 Task: For heading  Tahoma with underline.  font size for heading20,  'Change the font style of data to'Arial.  and font size to 12,  Change the alignment of both headline & data to Align left.  In the sheet  DebtManagementbook
Action: Mouse moved to (87, 121)
Screenshot: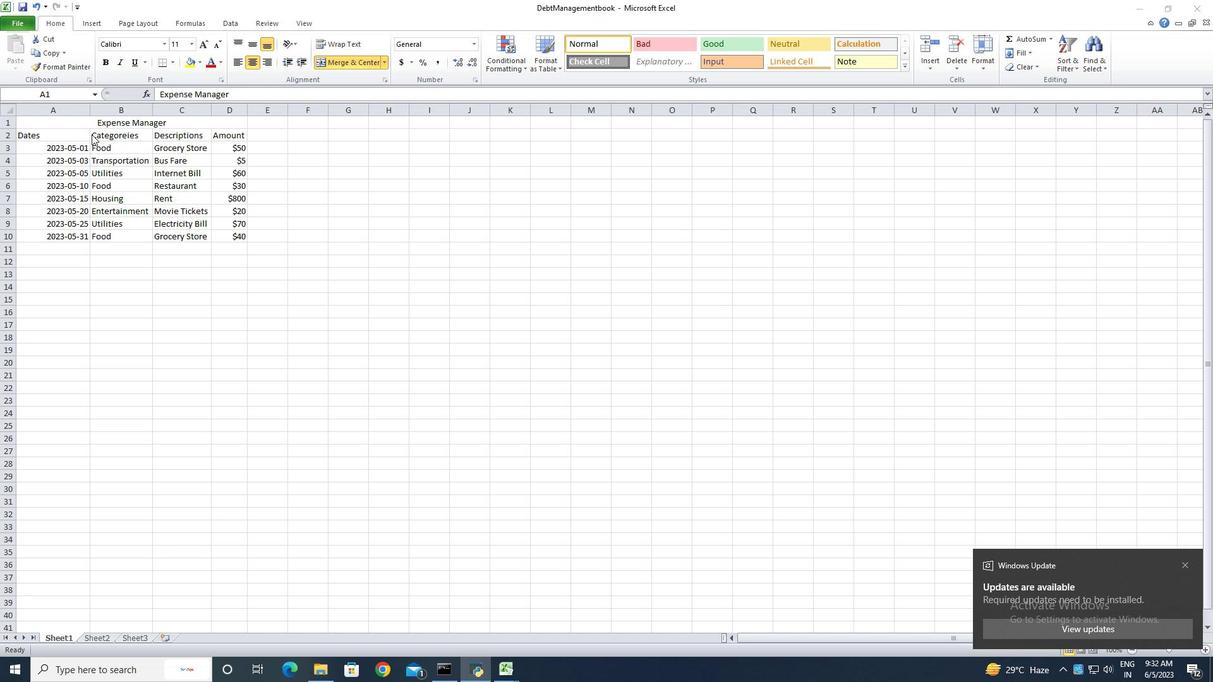 
Action: Mouse pressed left at (87, 121)
Screenshot: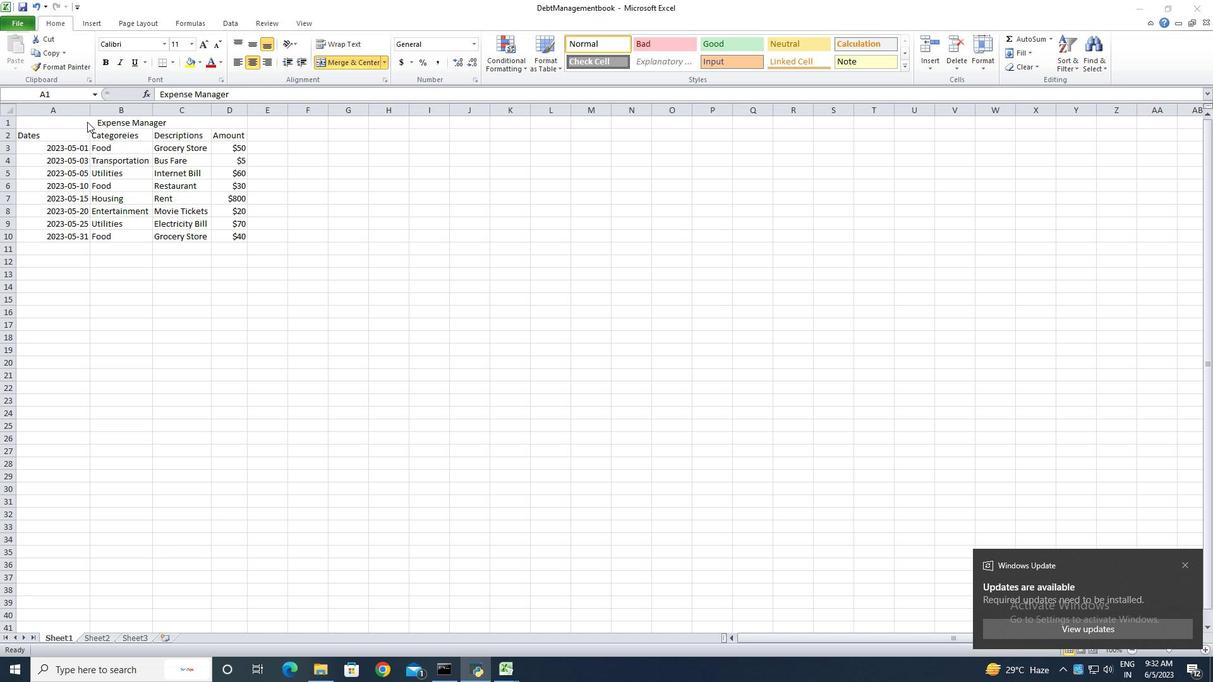 
Action: Mouse moved to (161, 45)
Screenshot: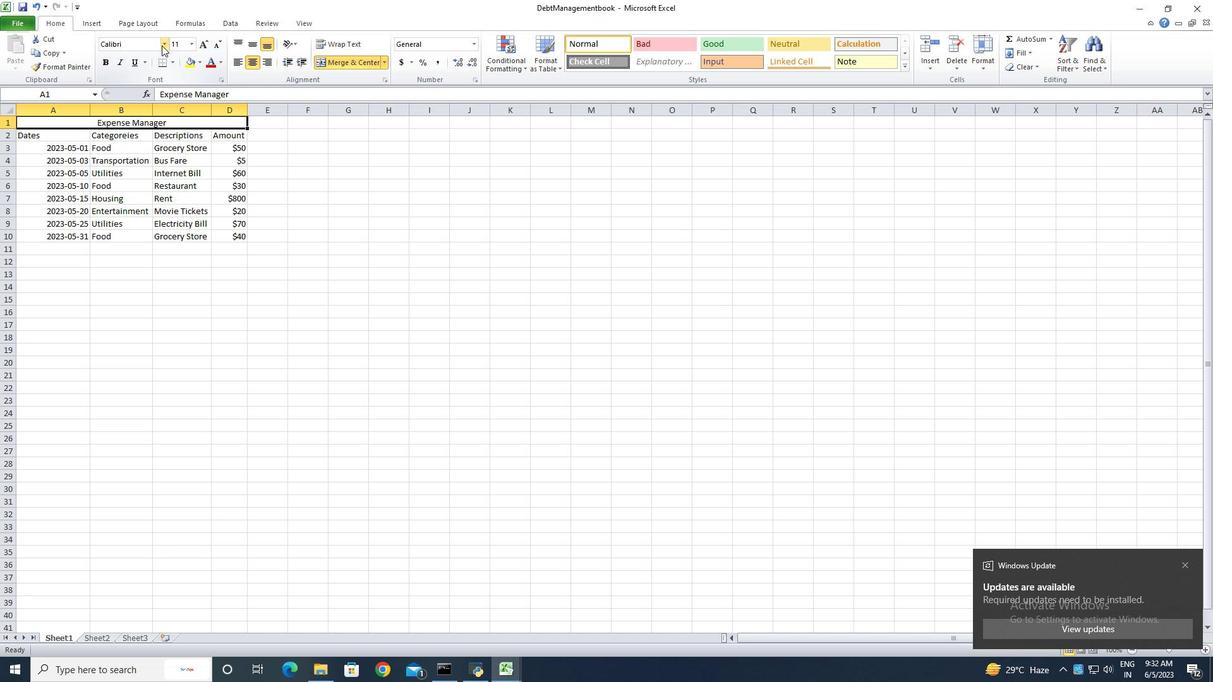 
Action: Mouse pressed left at (161, 45)
Screenshot: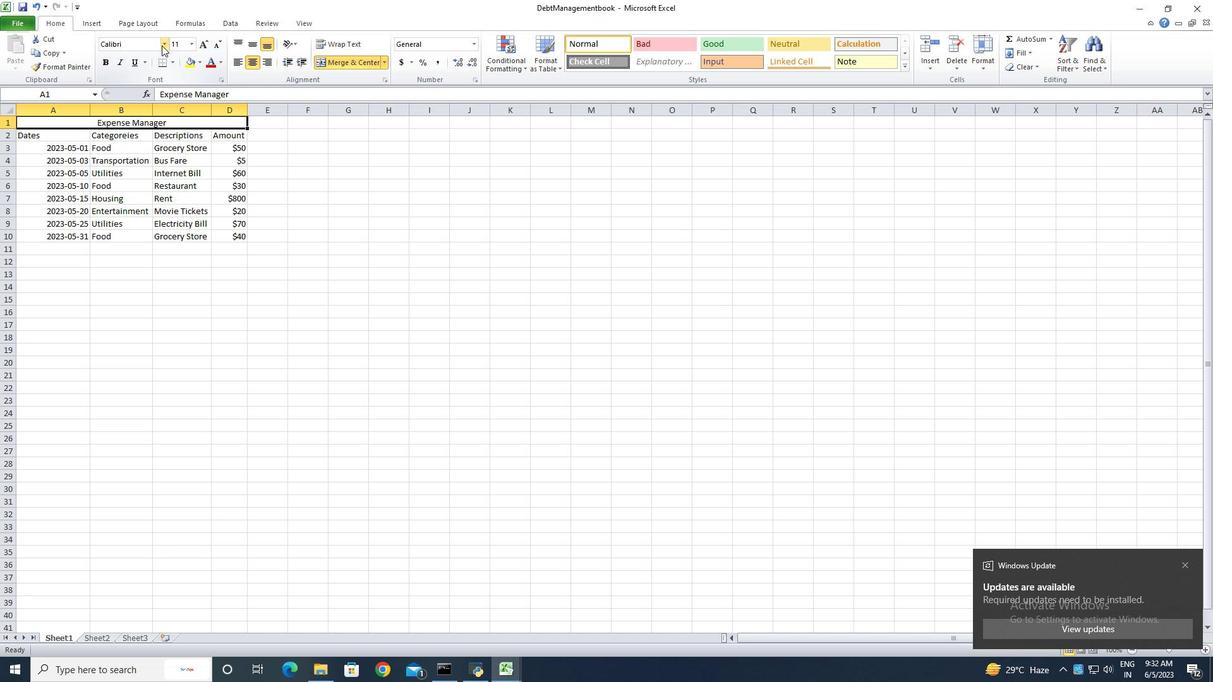 
Action: Mouse moved to (161, 45)
Screenshot: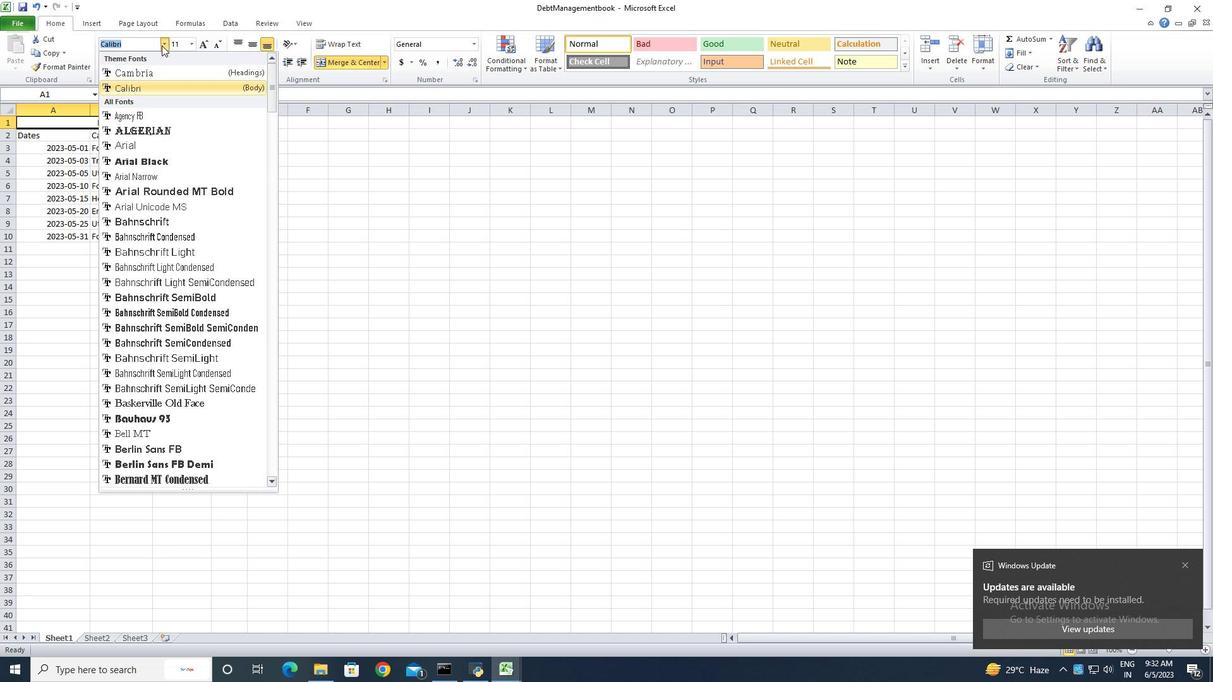 
Action: Key pressed ctrl+Tah<Key.backspace><Key.backspace><Key.backspace><Key.shift>ctrl+Tah<Key.backspace><Key.backspace><Key.shift>Ts<Key.backspace>ahoma
Screenshot: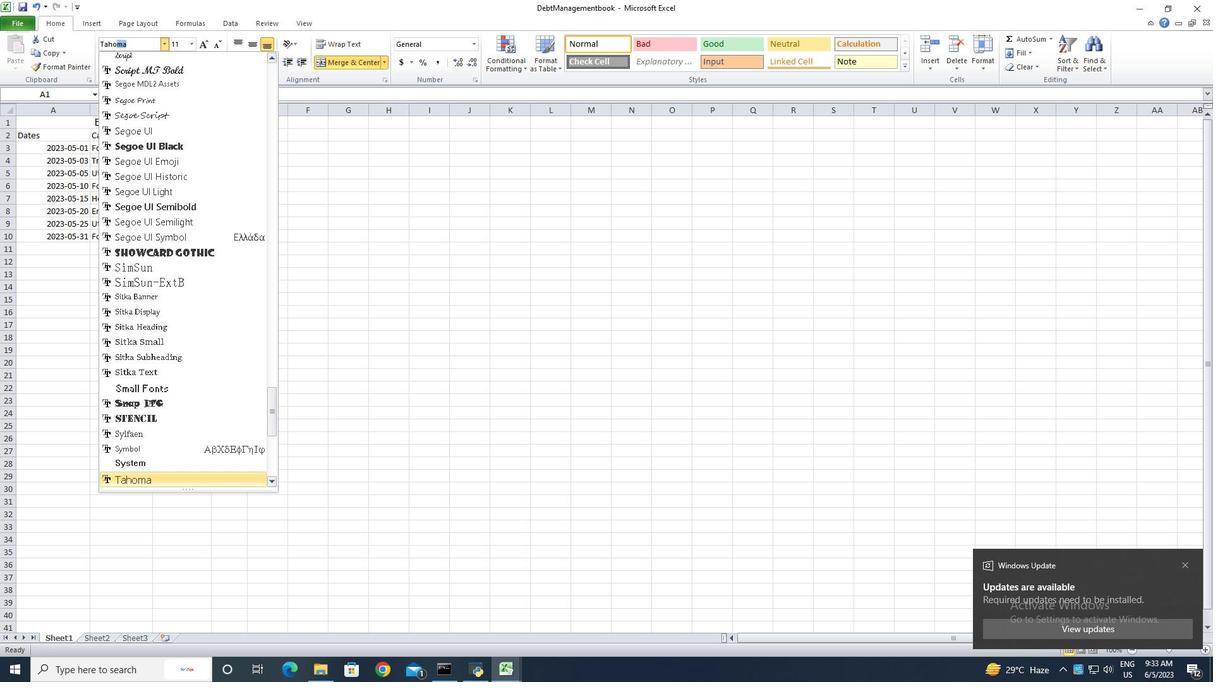 
Action: Mouse moved to (130, 480)
Screenshot: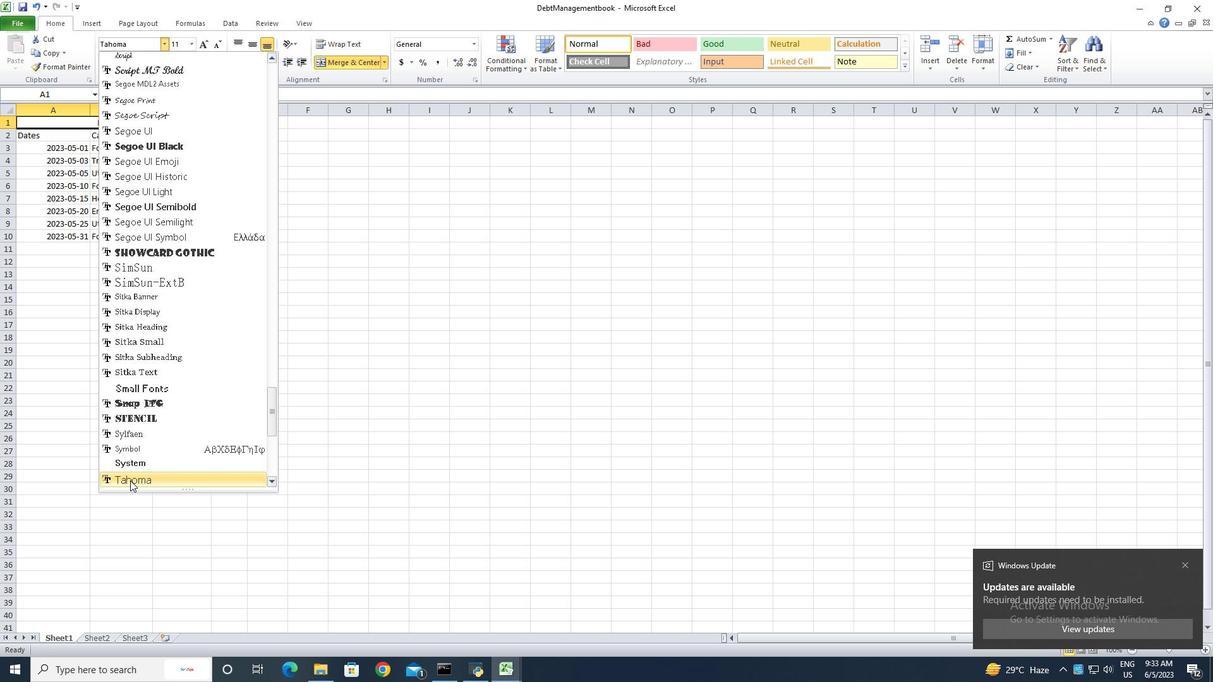 
Action: Mouse pressed left at (130, 480)
Screenshot: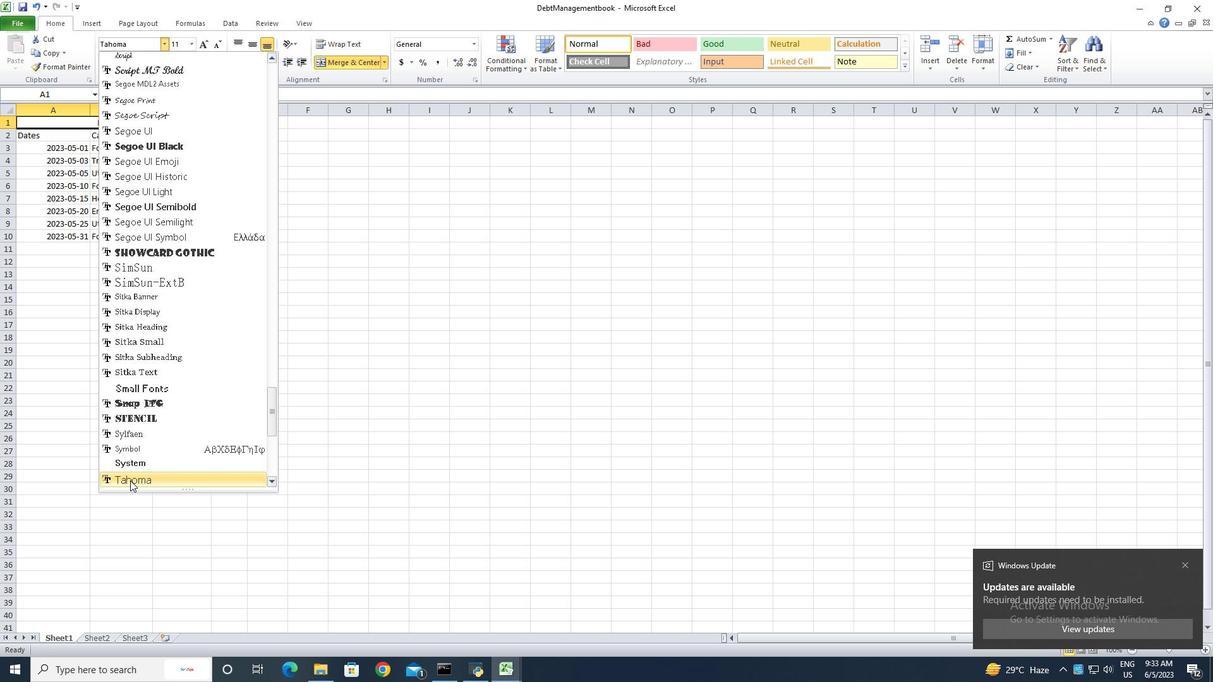 
Action: Mouse moved to (134, 63)
Screenshot: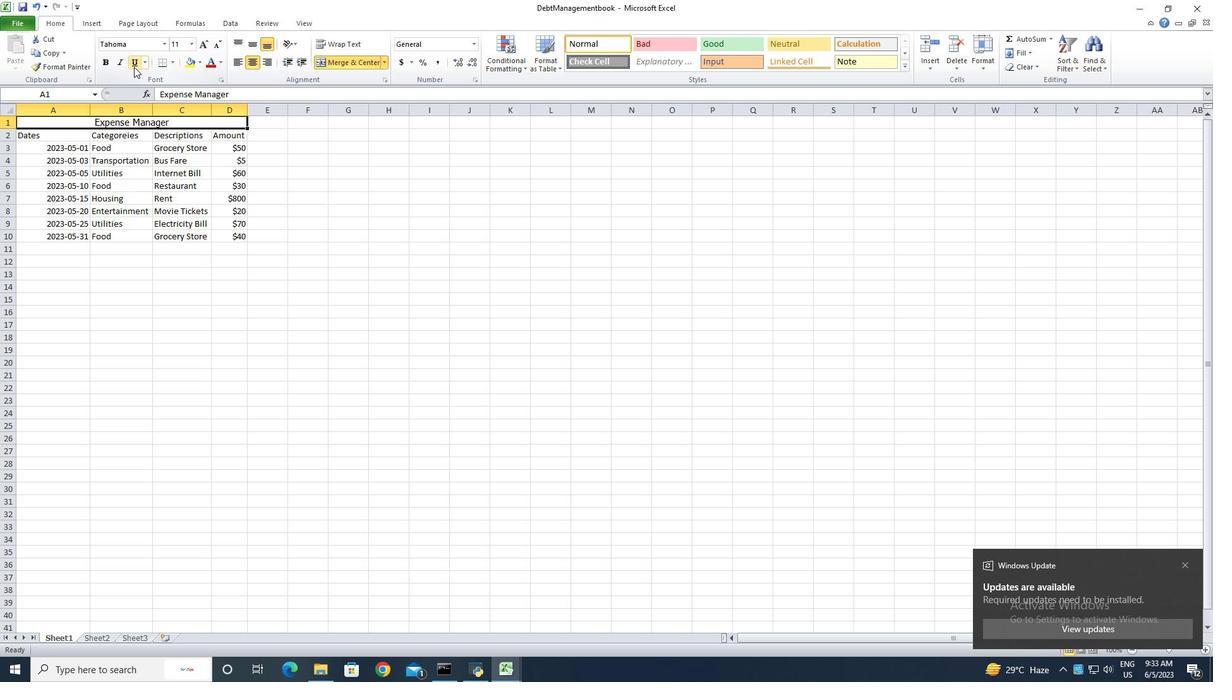 
Action: Mouse pressed left at (134, 63)
Screenshot: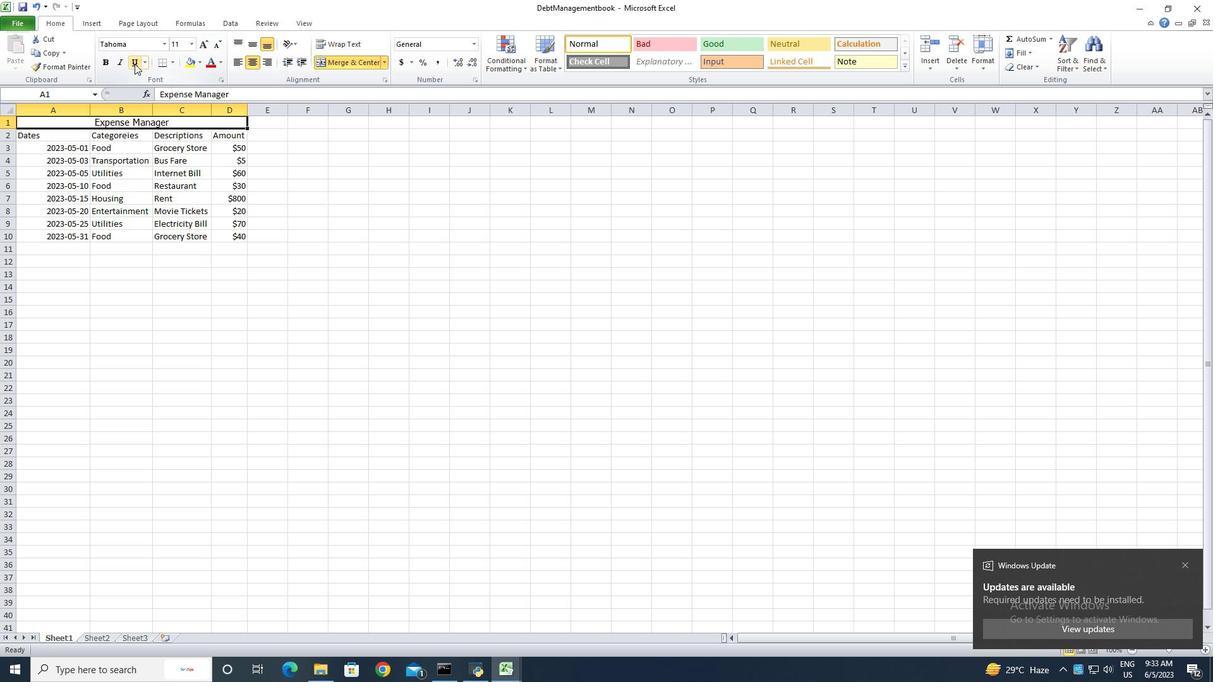 
Action: Mouse moved to (43, 138)
Screenshot: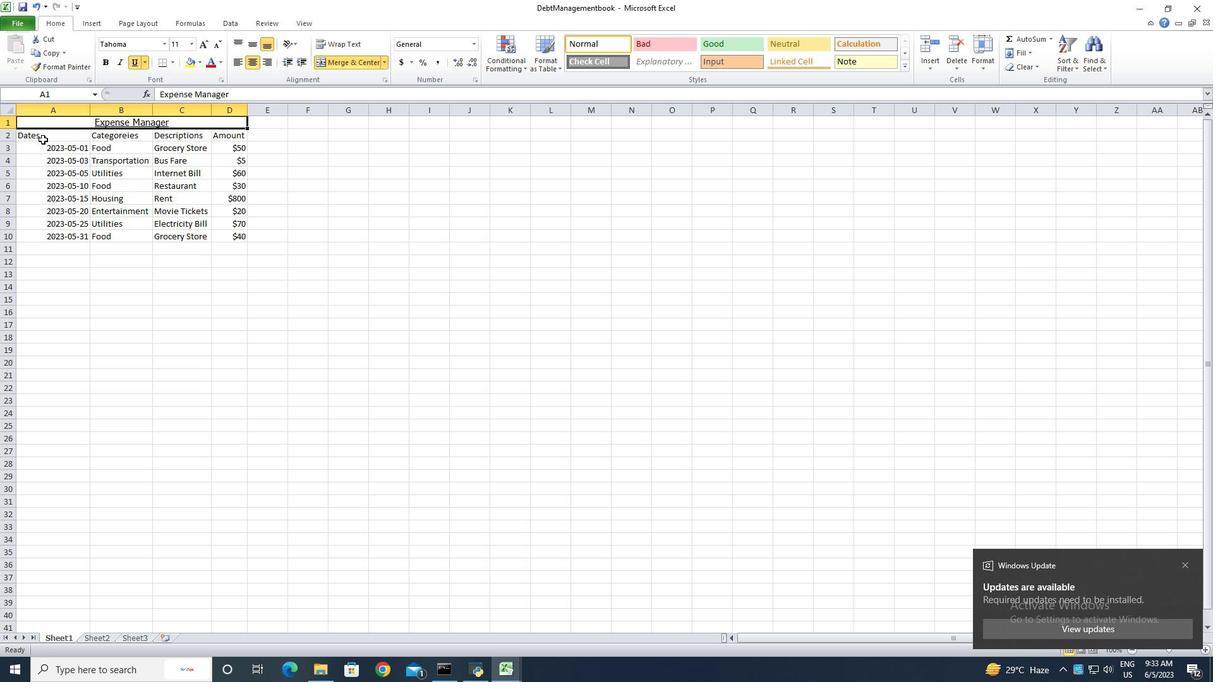 
Action: Mouse pressed left at (43, 138)
Screenshot: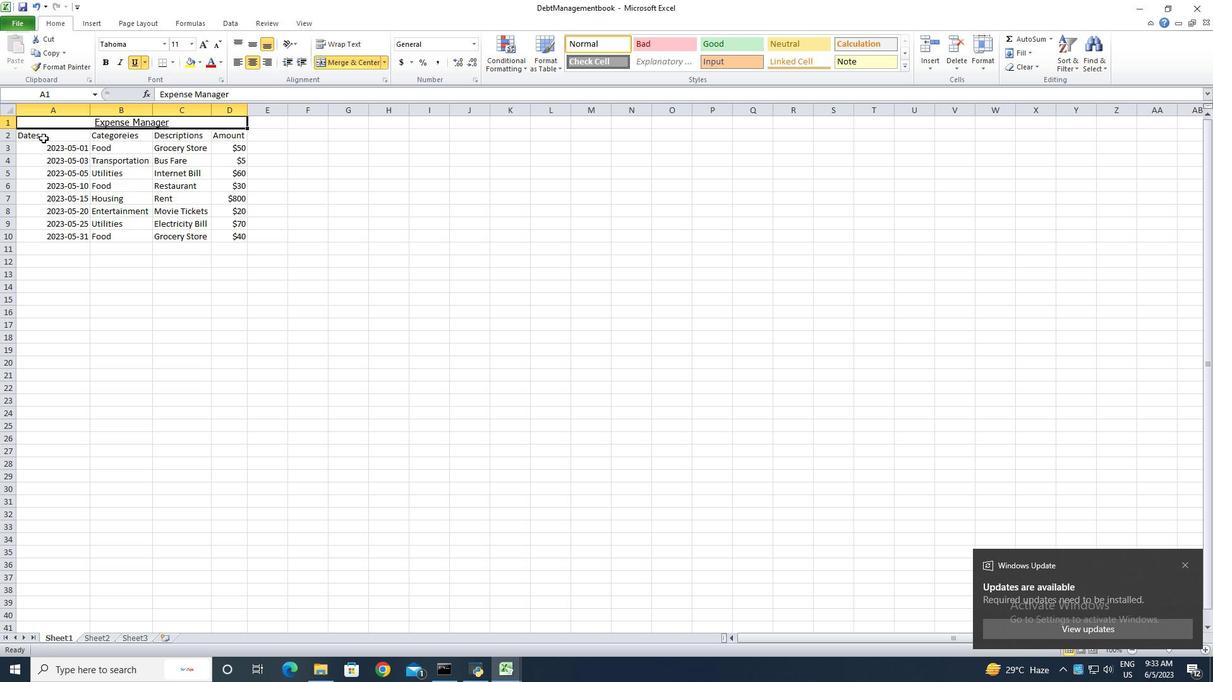 
Action: Mouse moved to (51, 136)
Screenshot: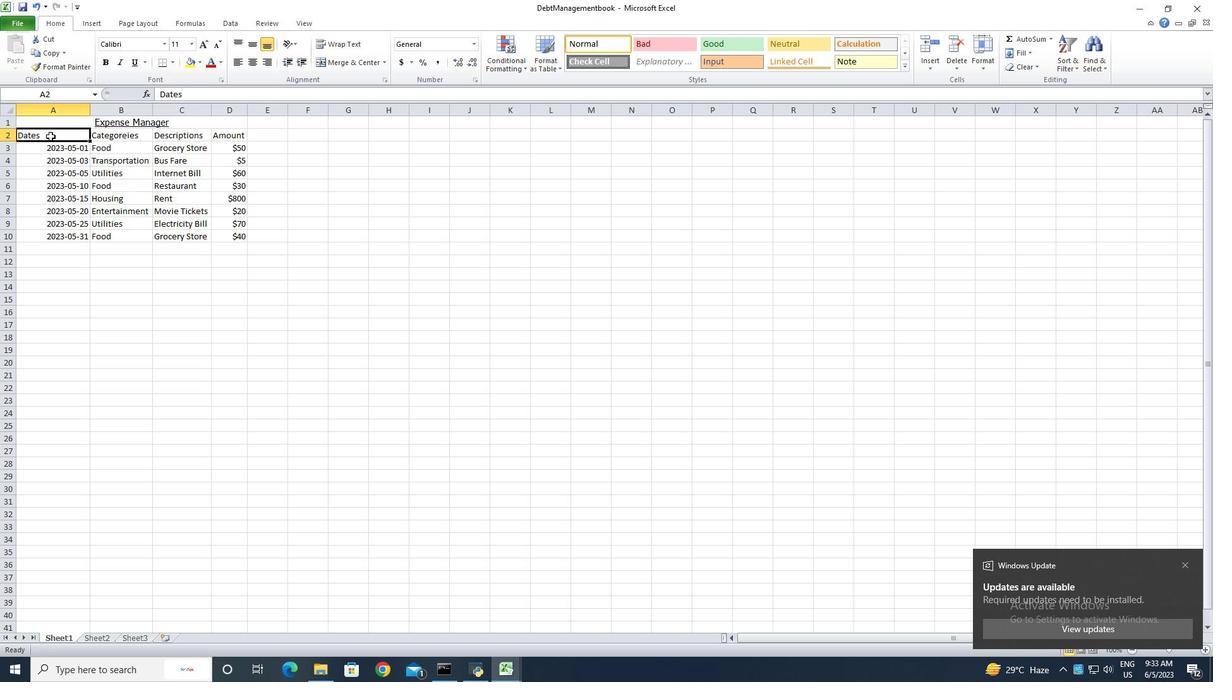 
Action: Mouse pressed left at (51, 136)
Screenshot: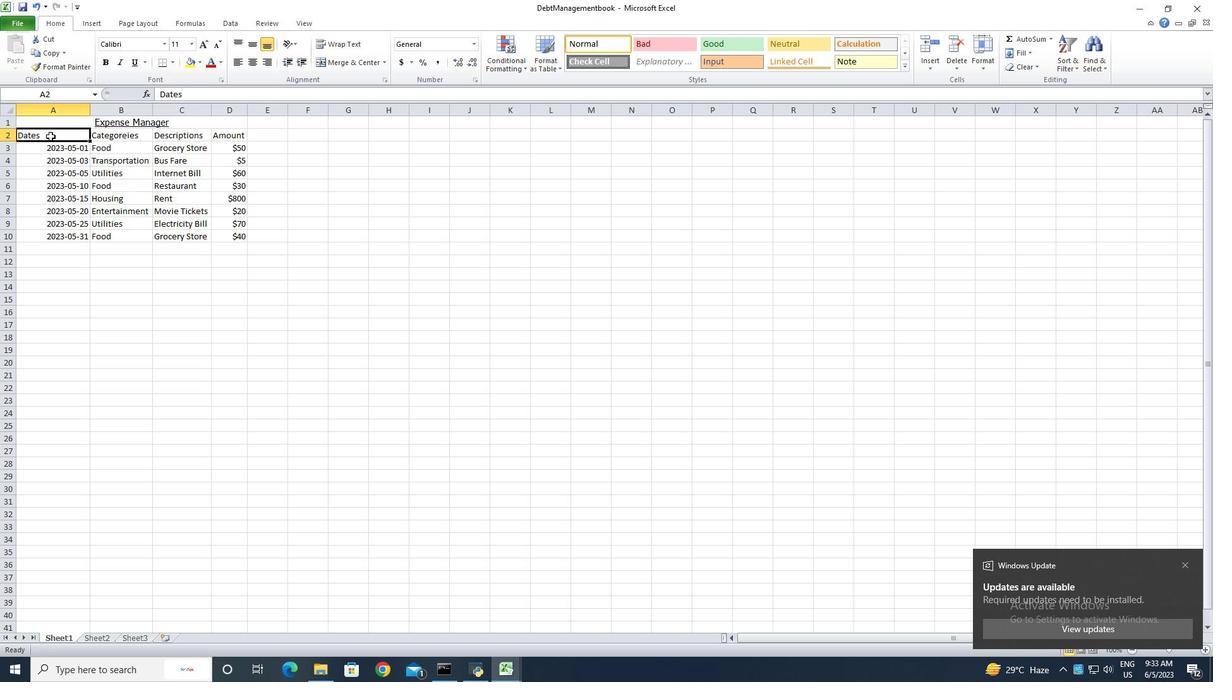 
Action: Mouse moved to (166, 41)
Screenshot: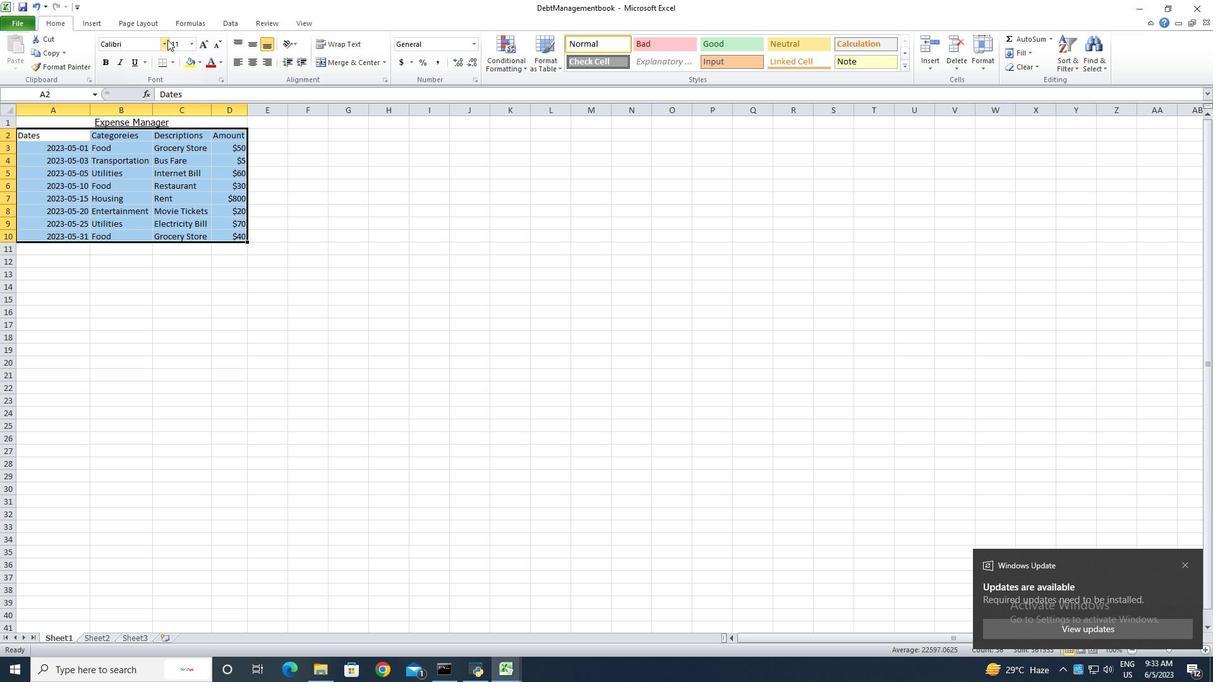 
Action: Mouse pressed left at (166, 41)
Screenshot: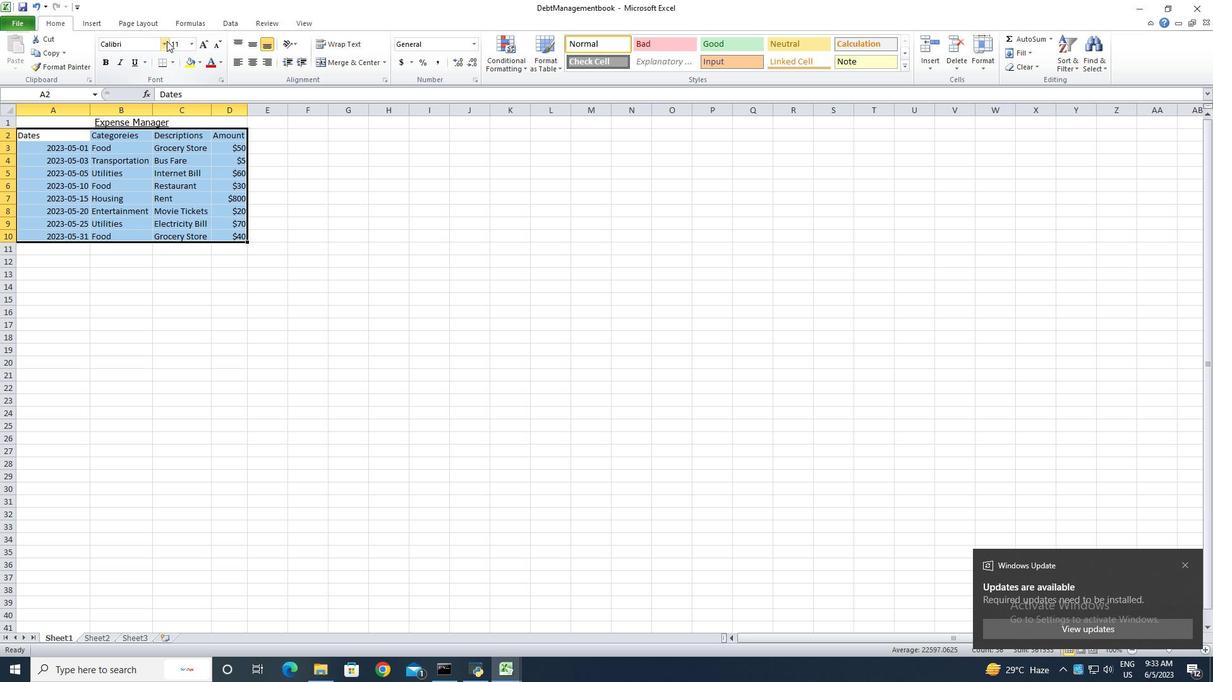 
Action: Mouse moved to (158, 142)
Screenshot: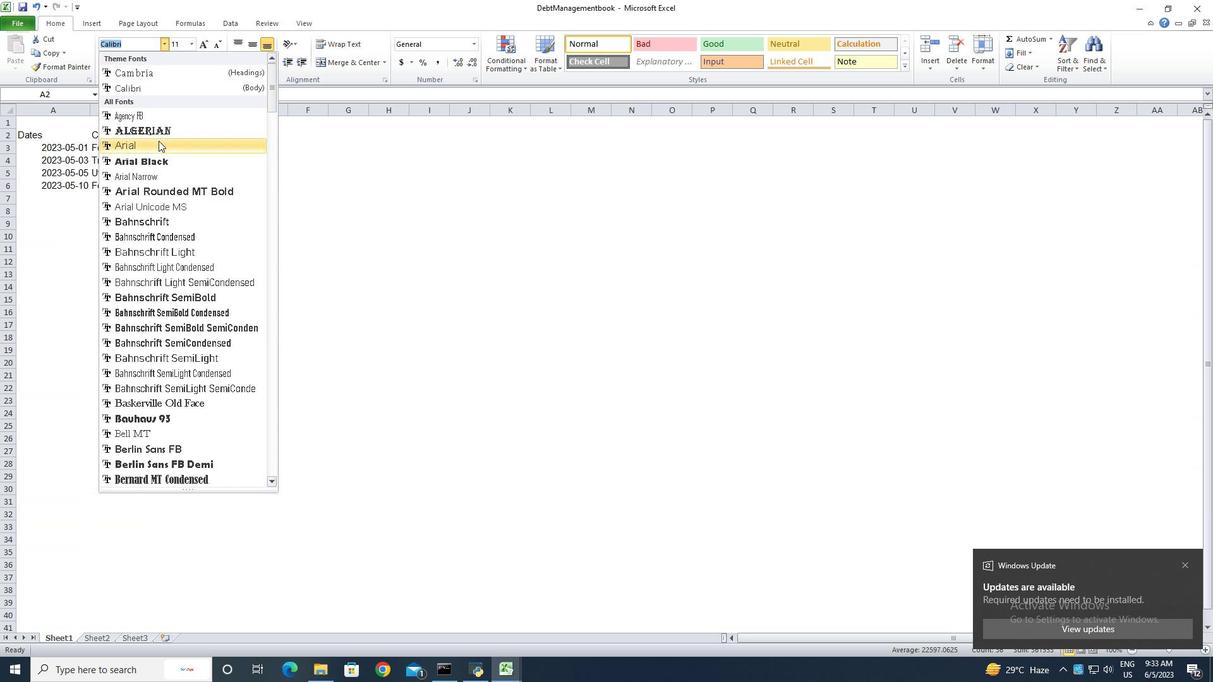 
Action: Mouse pressed left at (158, 142)
Screenshot: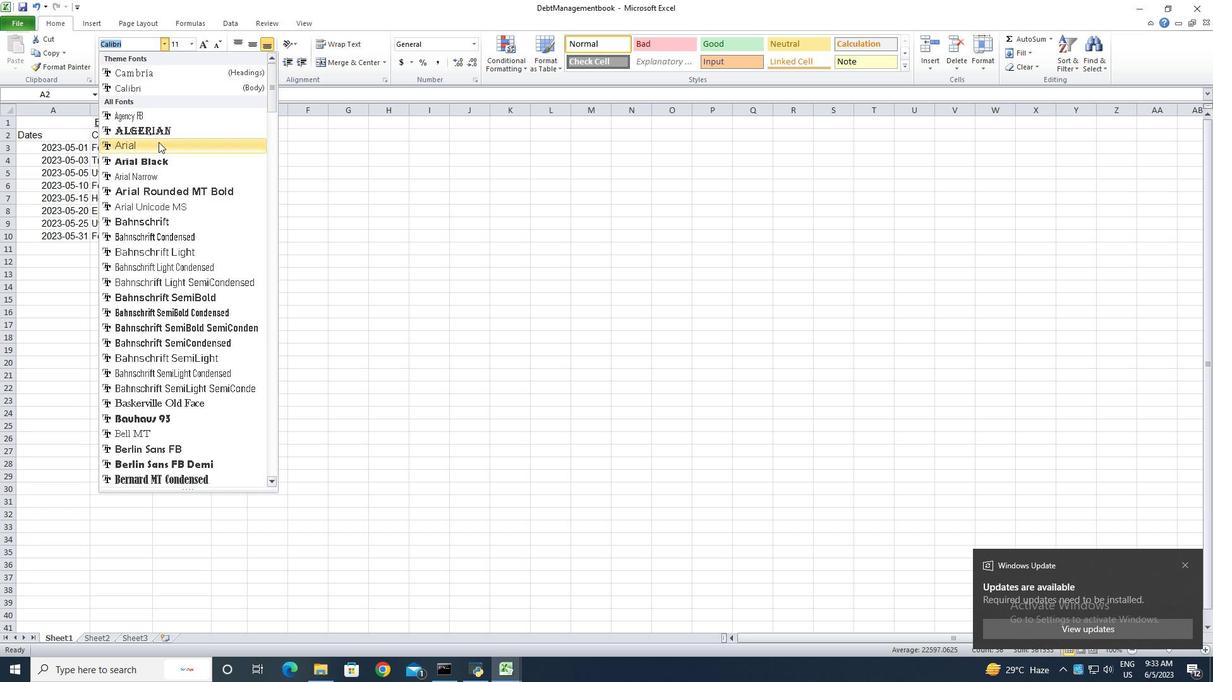 
Action: Mouse moved to (204, 42)
Screenshot: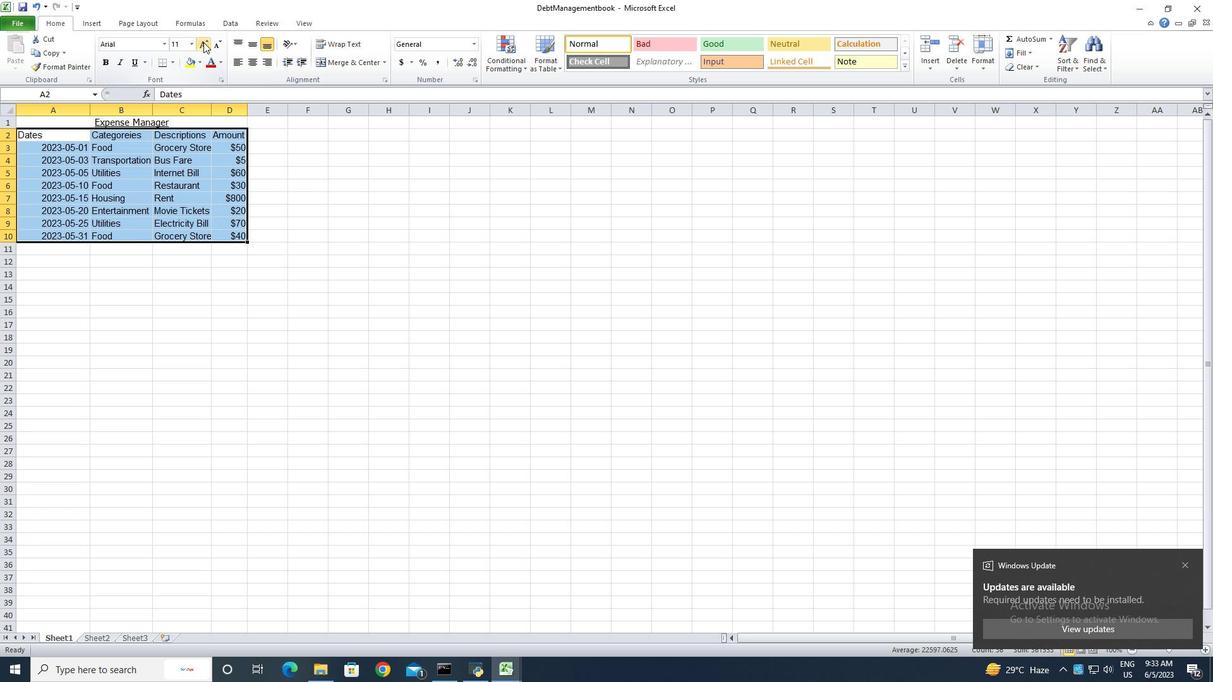 
Action: Mouse pressed left at (204, 42)
Screenshot: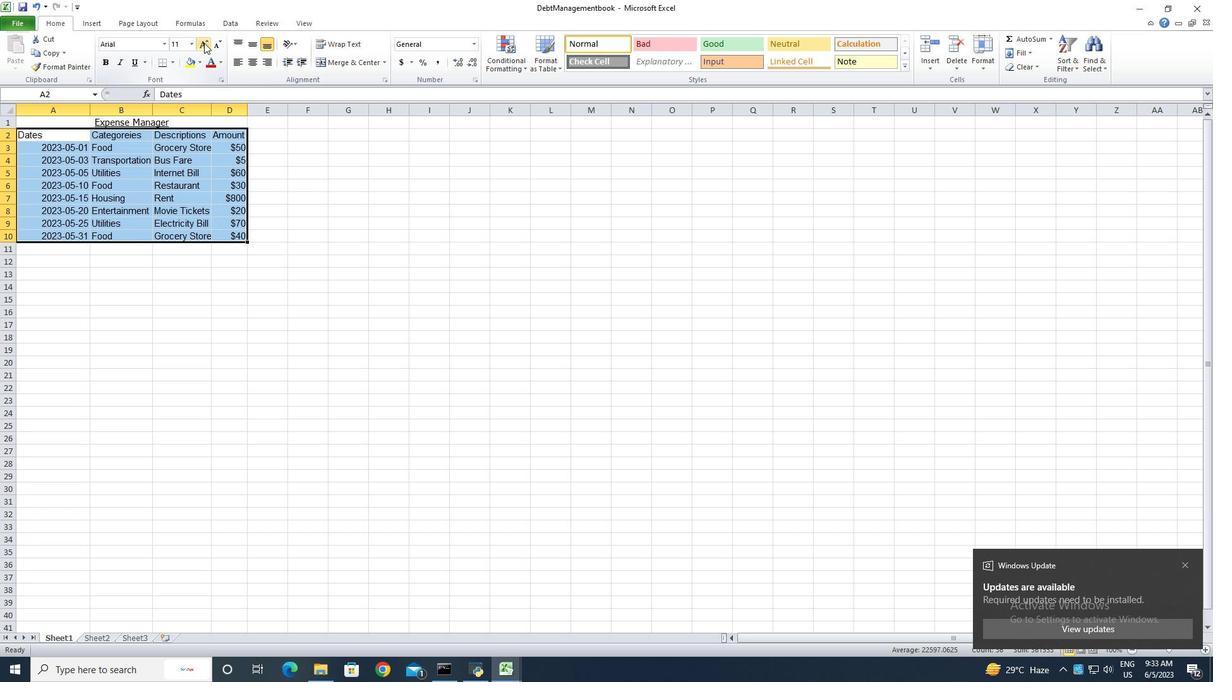 
Action: Mouse moved to (139, 357)
Screenshot: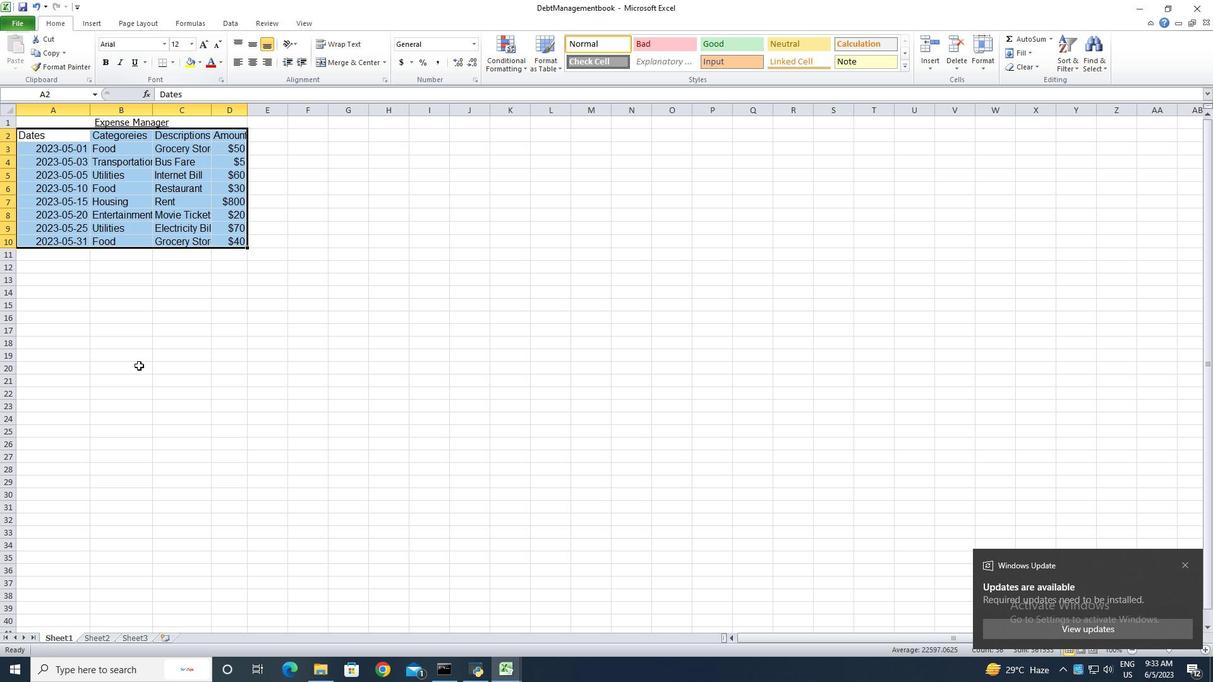 
Action: Mouse pressed left at (139, 357)
Screenshot: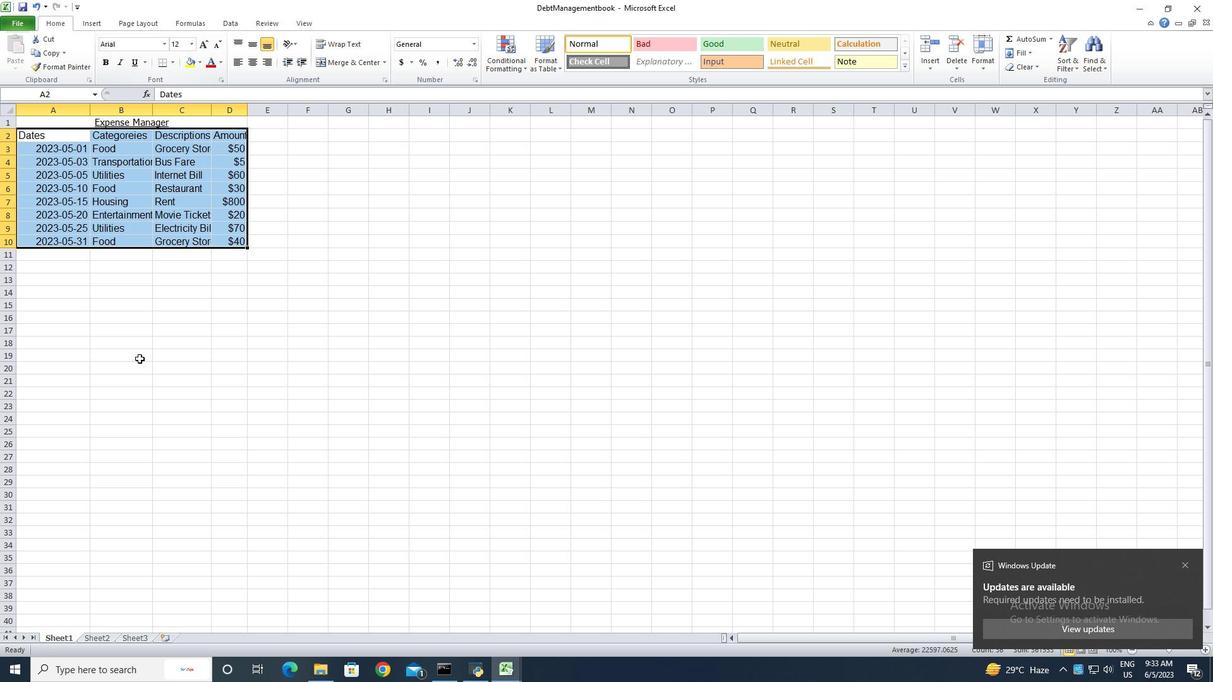 
Action: Mouse moved to (89, 110)
Screenshot: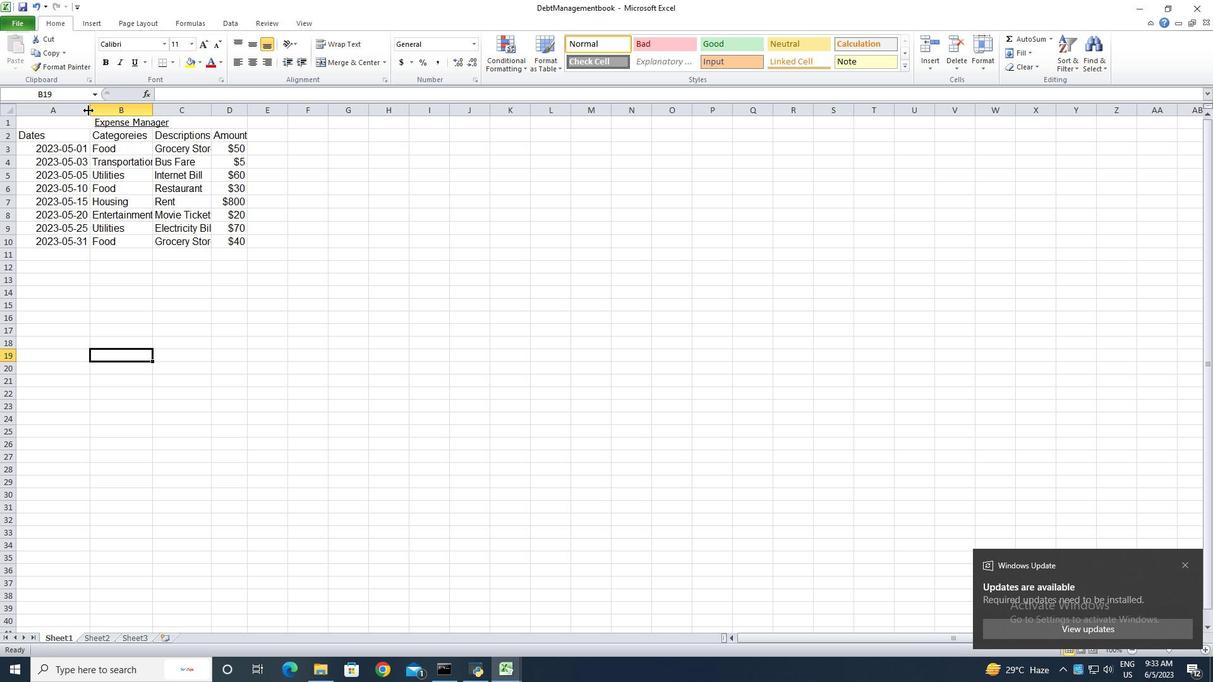 
Action: Mouse pressed left at (89, 110)
Screenshot: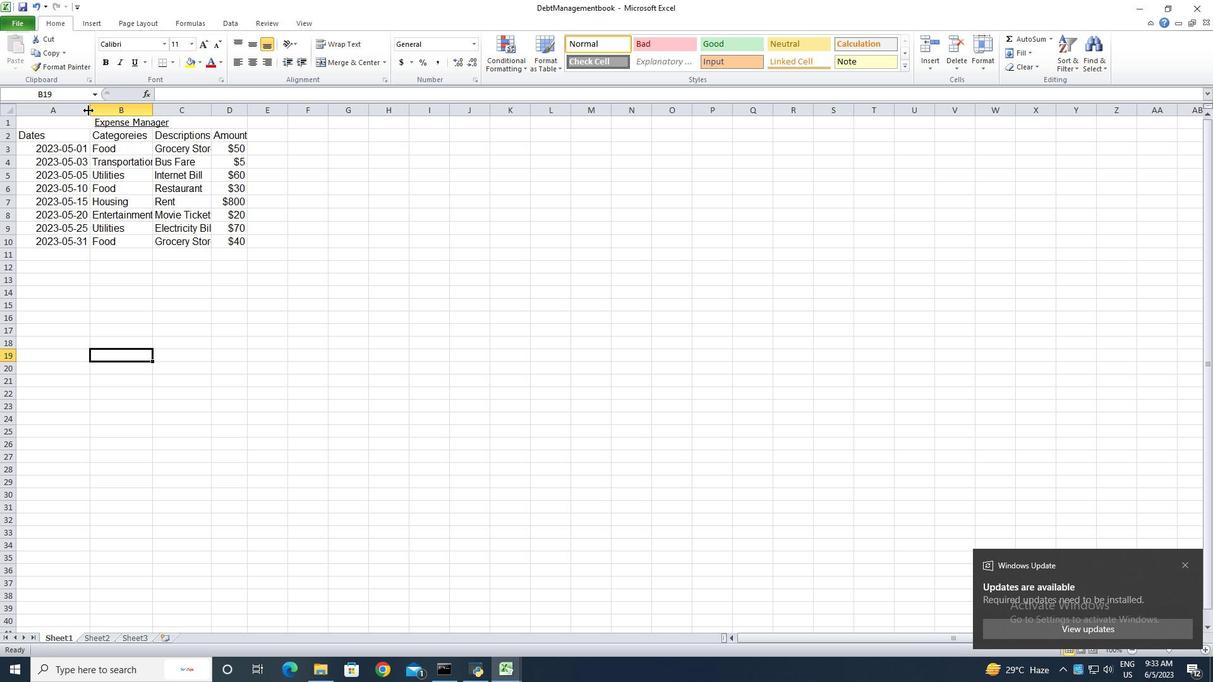 
Action: Mouse pressed left at (89, 110)
Screenshot: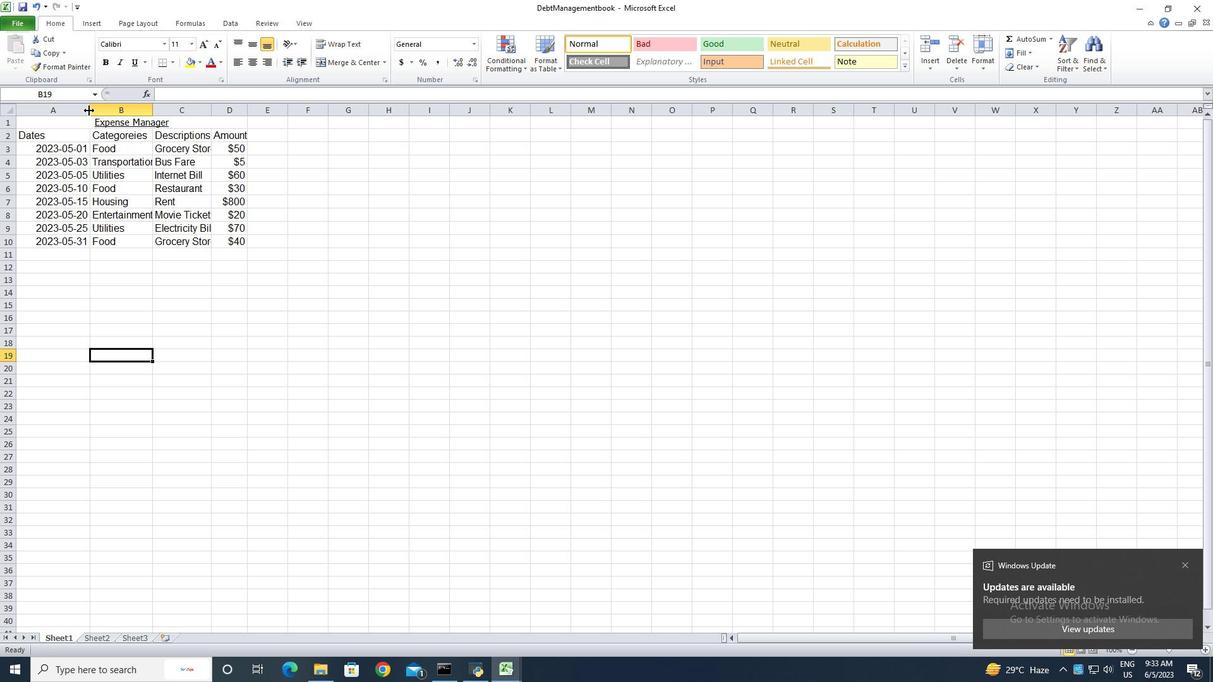
Action: Mouse moved to (137, 108)
Screenshot: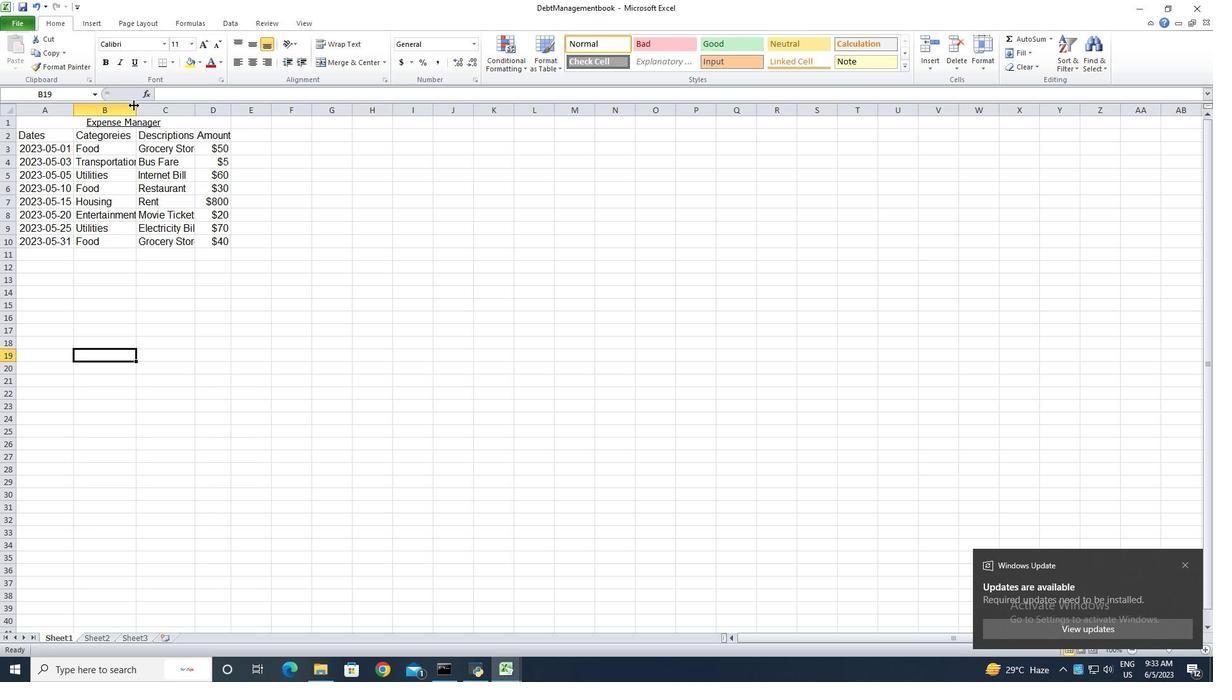 
Action: Mouse pressed left at (137, 108)
Screenshot: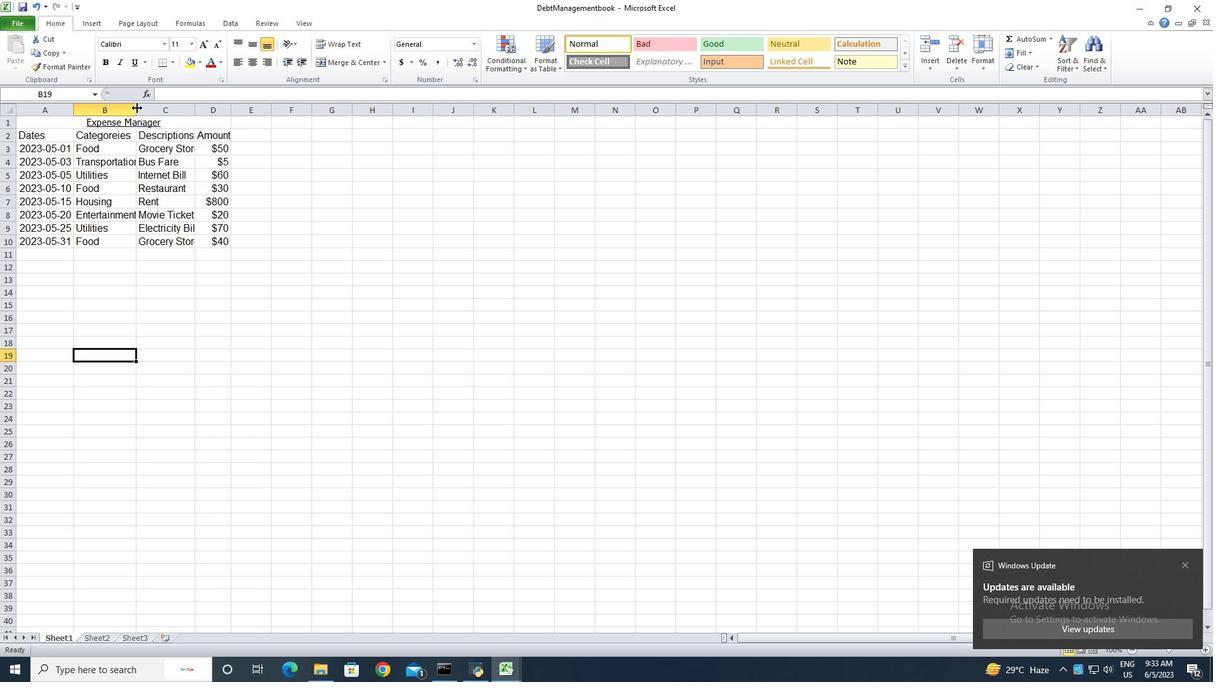 
Action: Mouse pressed left at (137, 108)
Screenshot: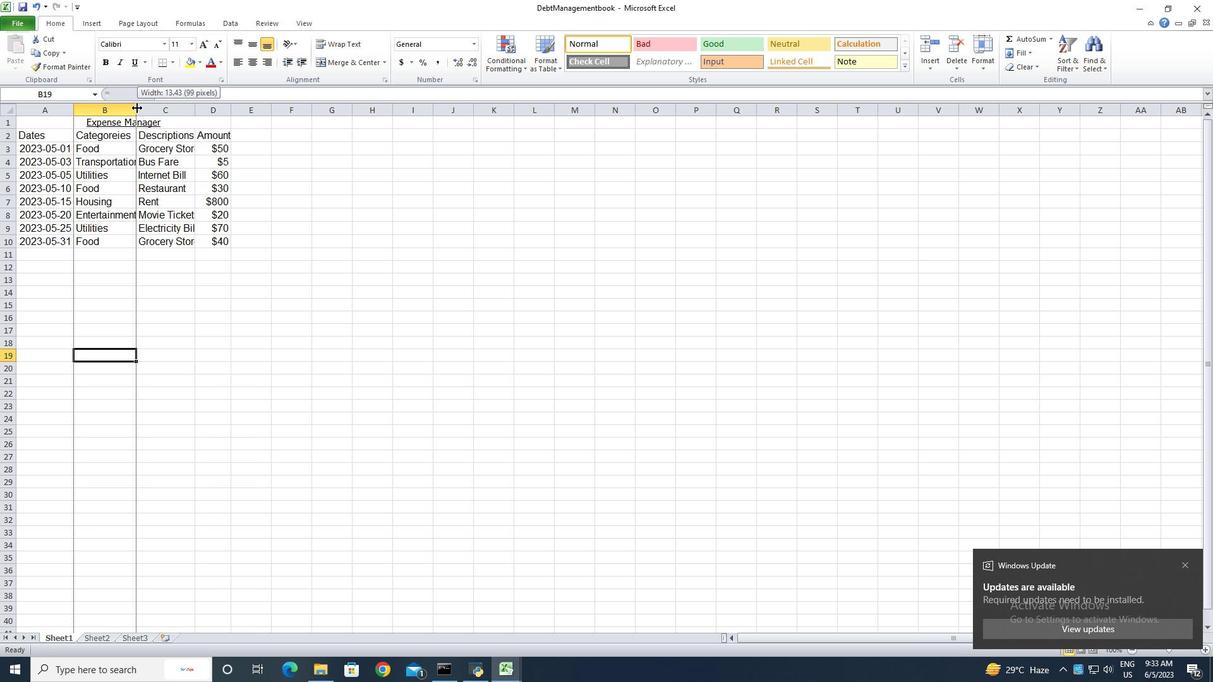 
Action: Mouse moved to (202, 113)
Screenshot: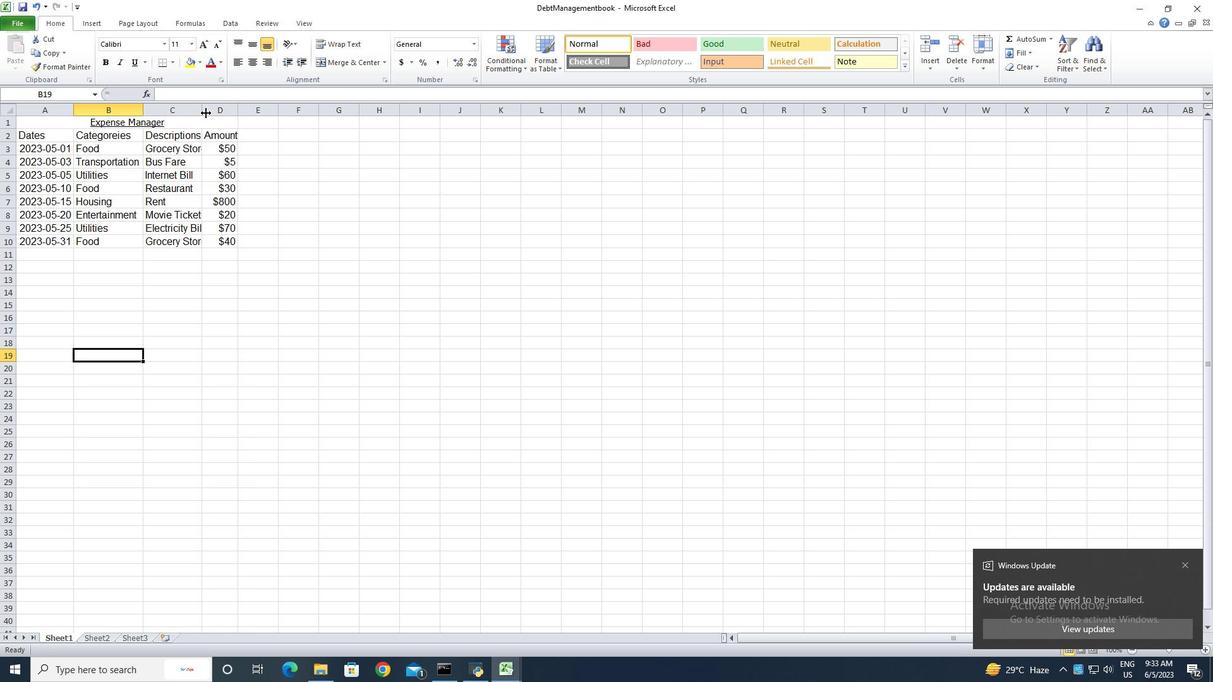 
Action: Mouse pressed left at (202, 113)
Screenshot: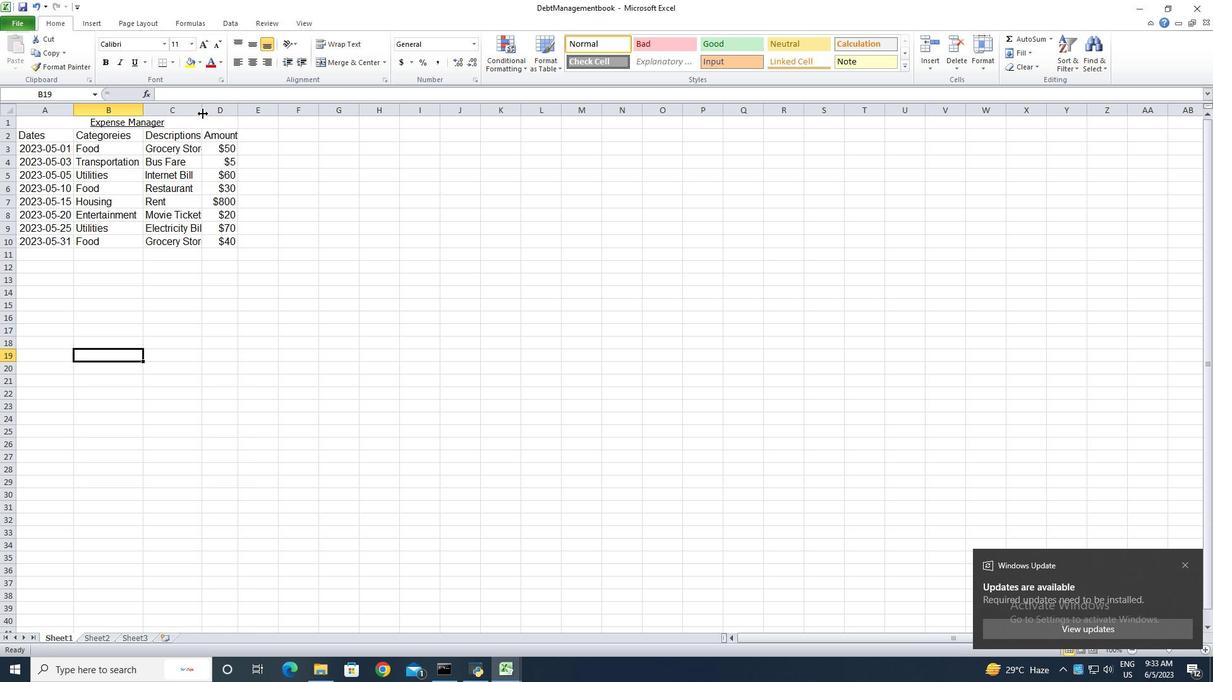 
Action: Mouse pressed left at (202, 113)
Screenshot: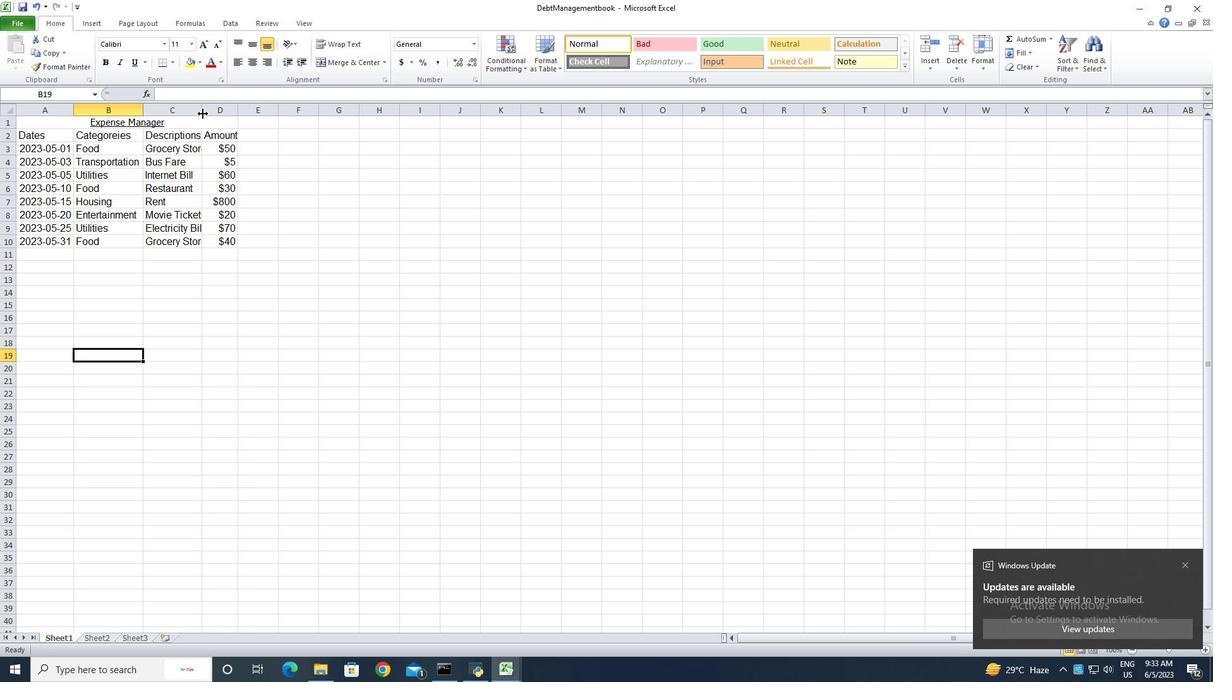 
Action: Mouse moved to (245, 114)
Screenshot: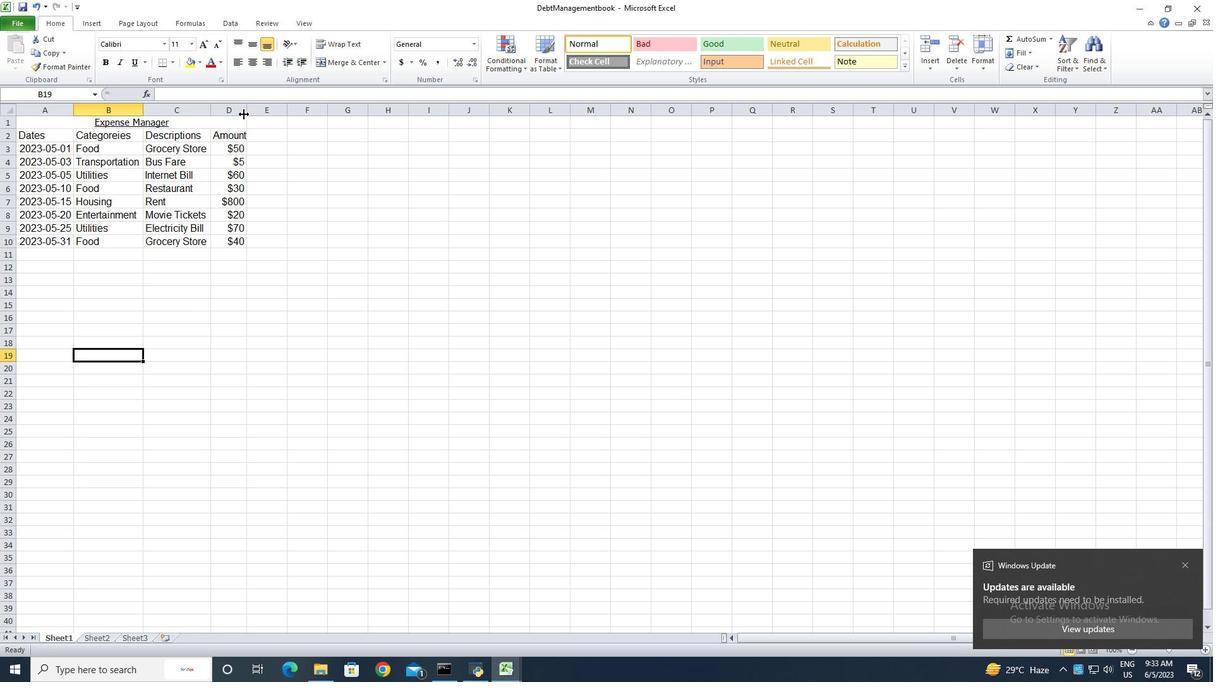 
Action: Mouse pressed left at (245, 114)
Screenshot: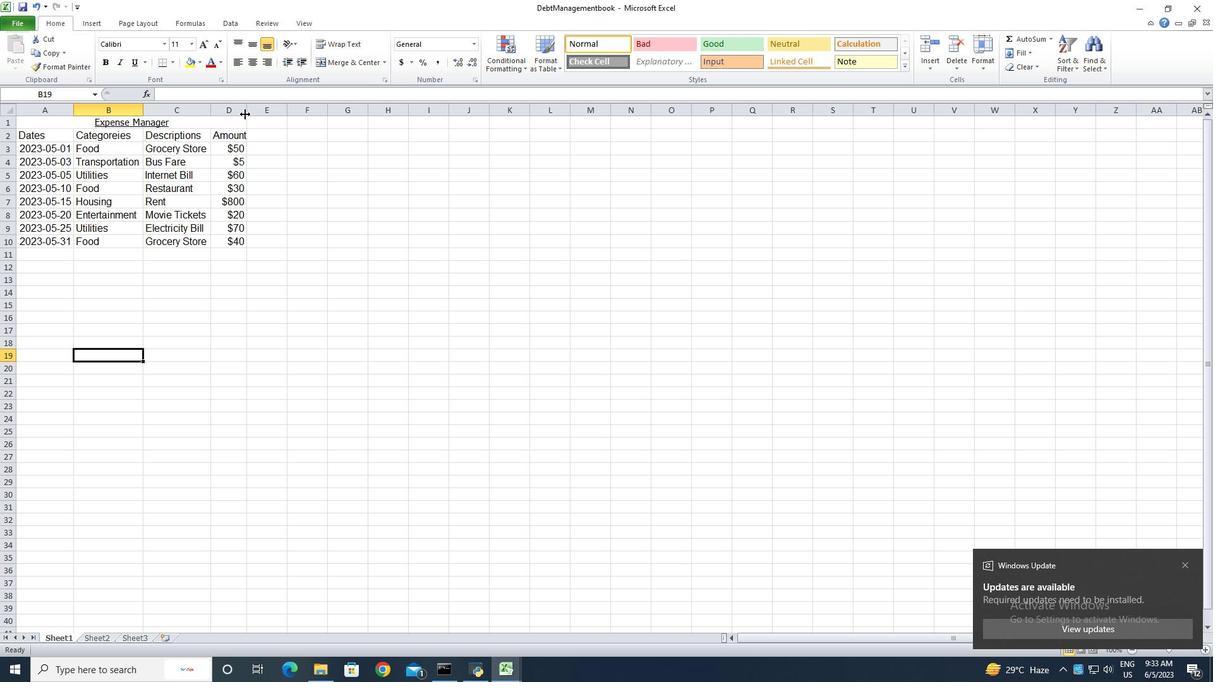 
Action: Mouse pressed left at (245, 114)
Screenshot: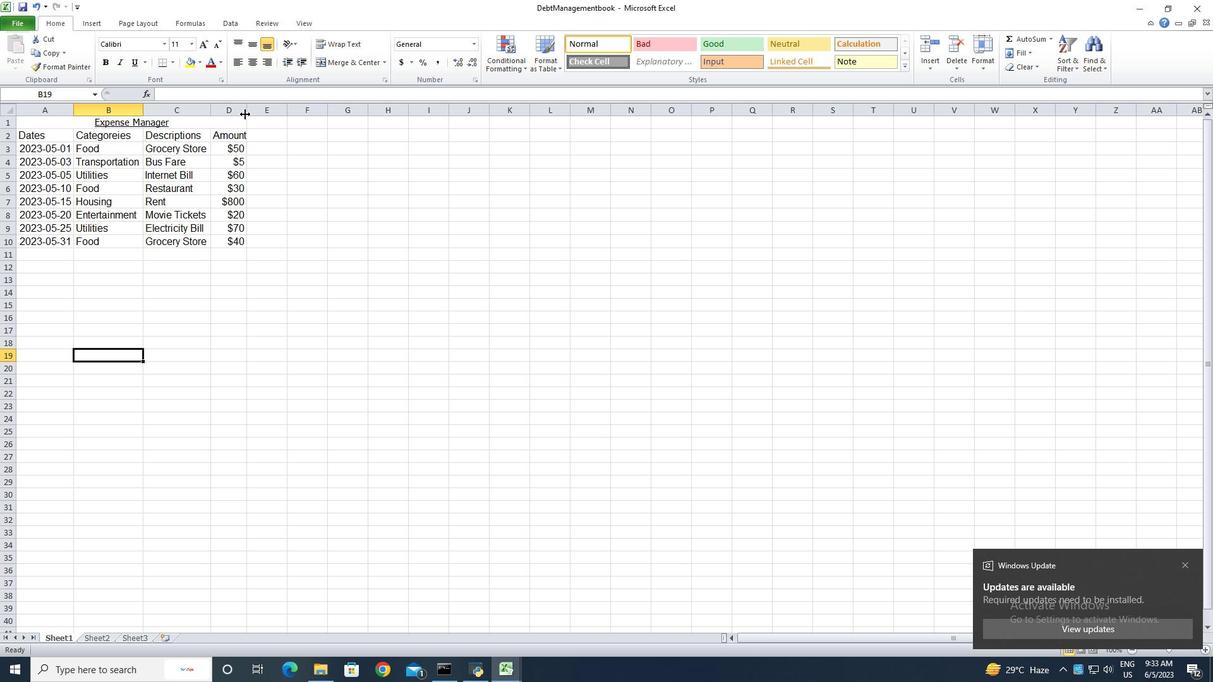 
Action: Mouse moved to (56, 125)
Screenshot: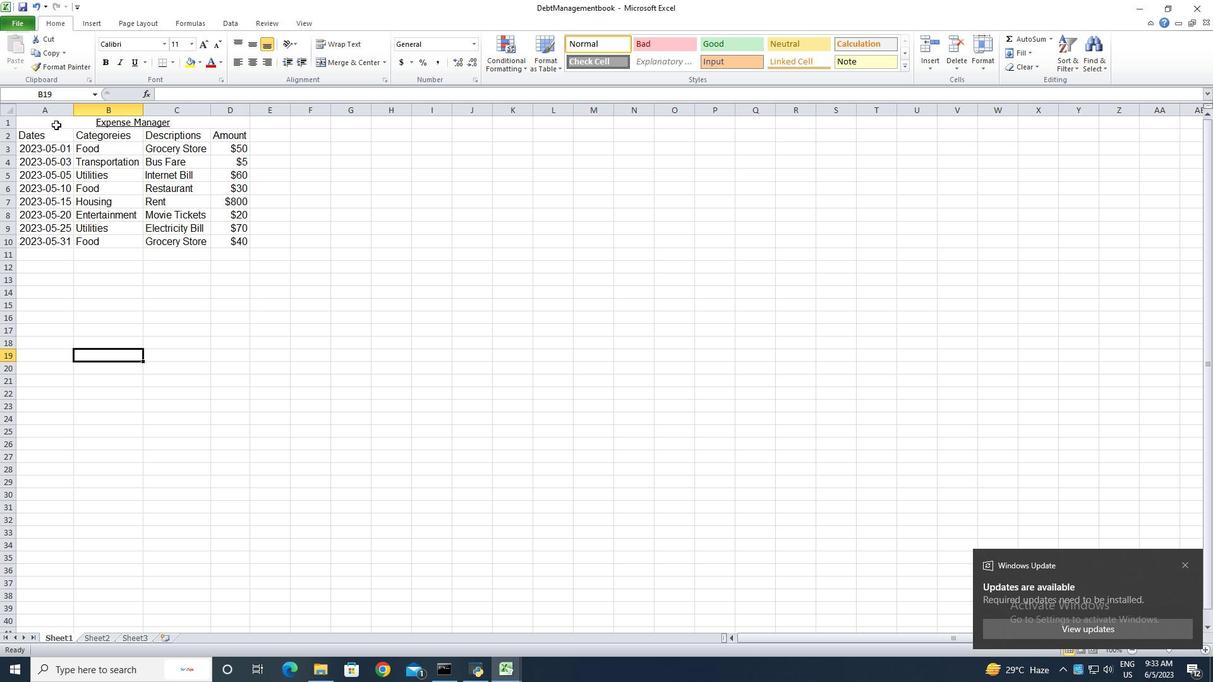 
Action: Mouse pressed left at (56, 125)
Screenshot: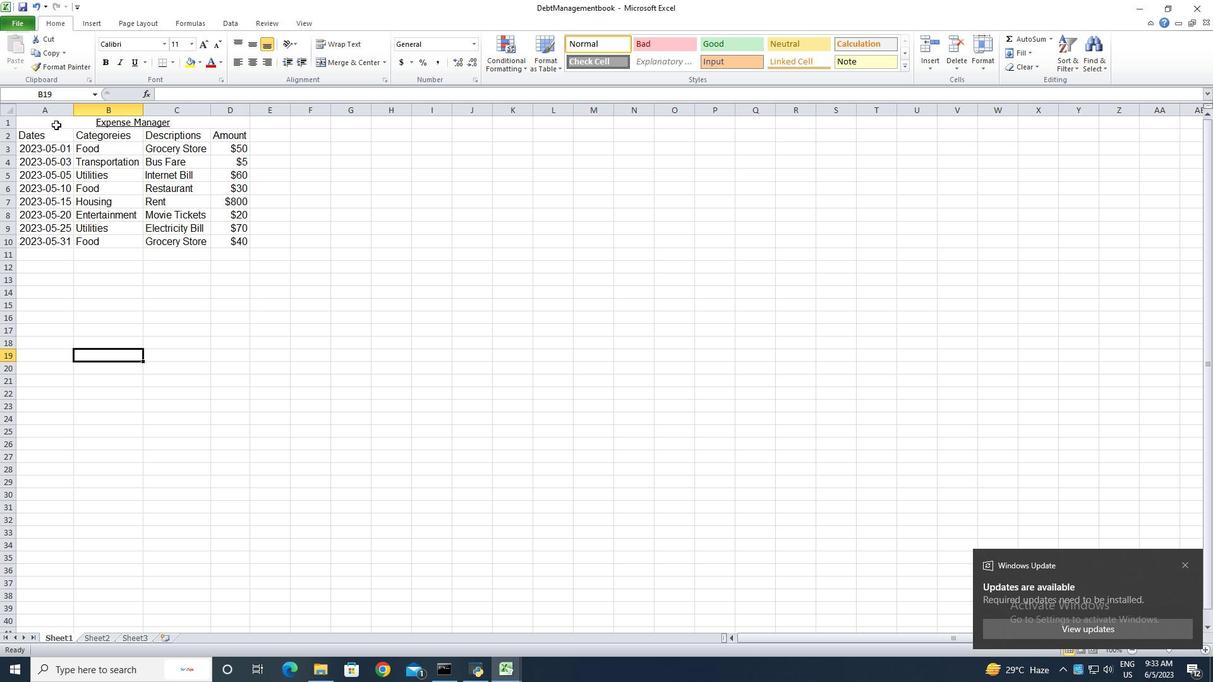 
Action: Mouse moved to (233, 60)
Screenshot: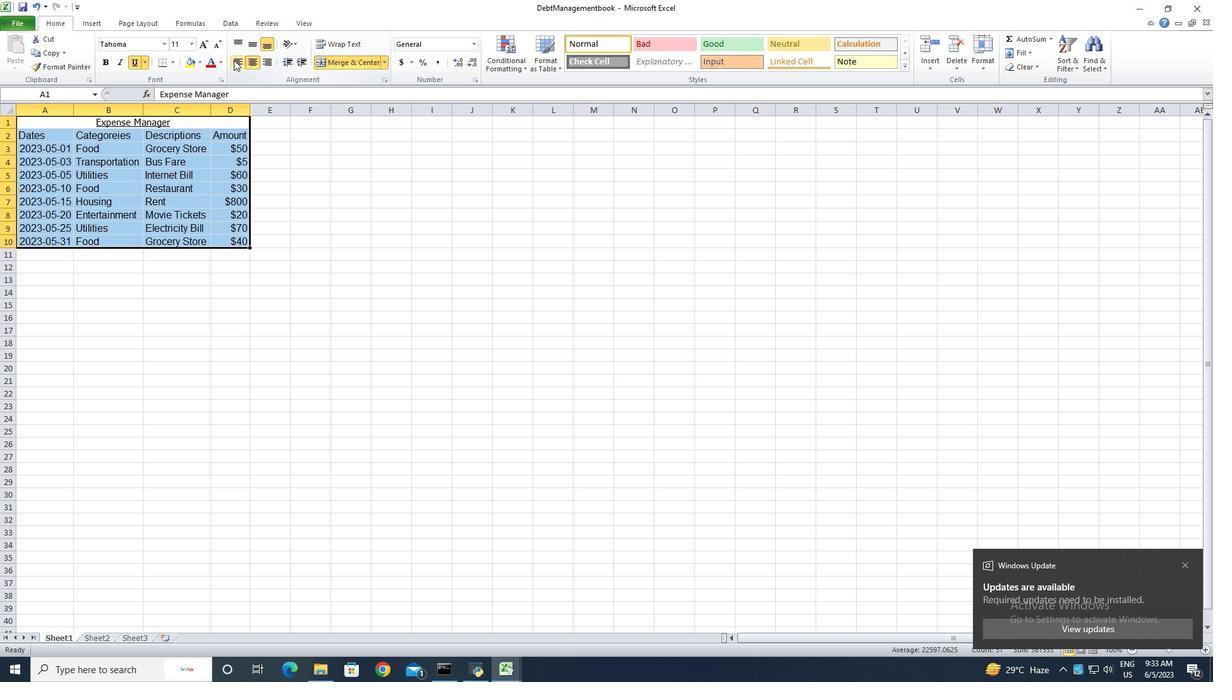 
Action: Mouse pressed left at (233, 60)
Screenshot: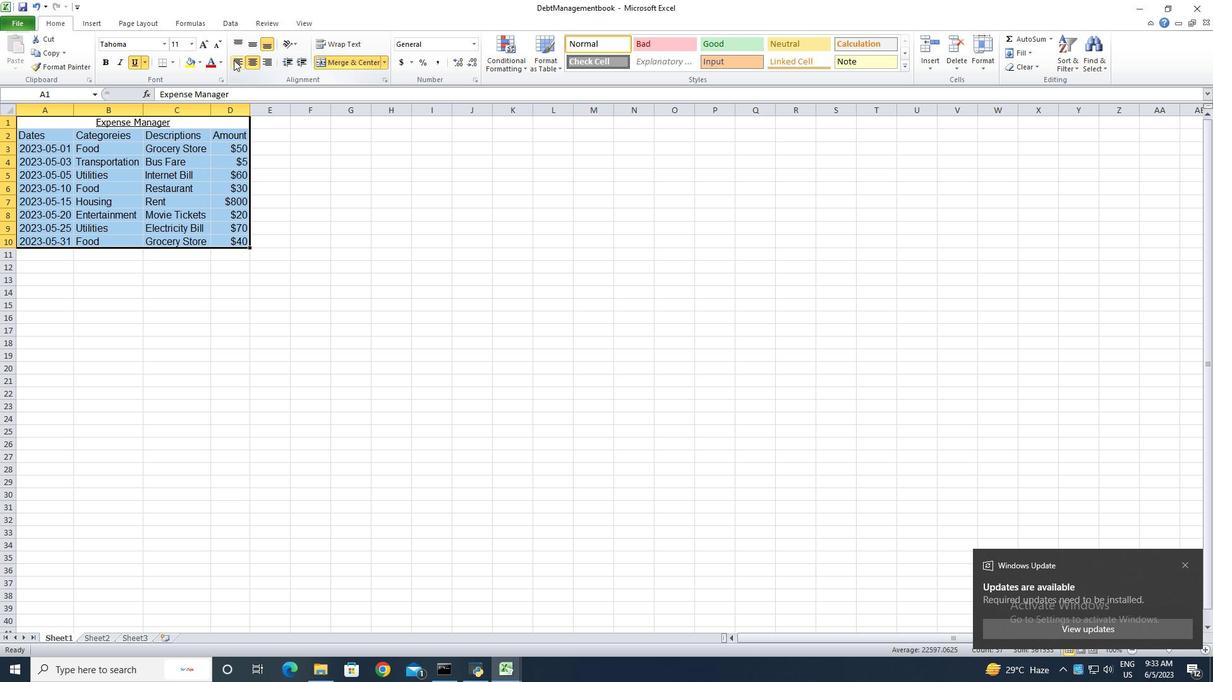 
Action: Mouse moved to (275, 286)
Screenshot: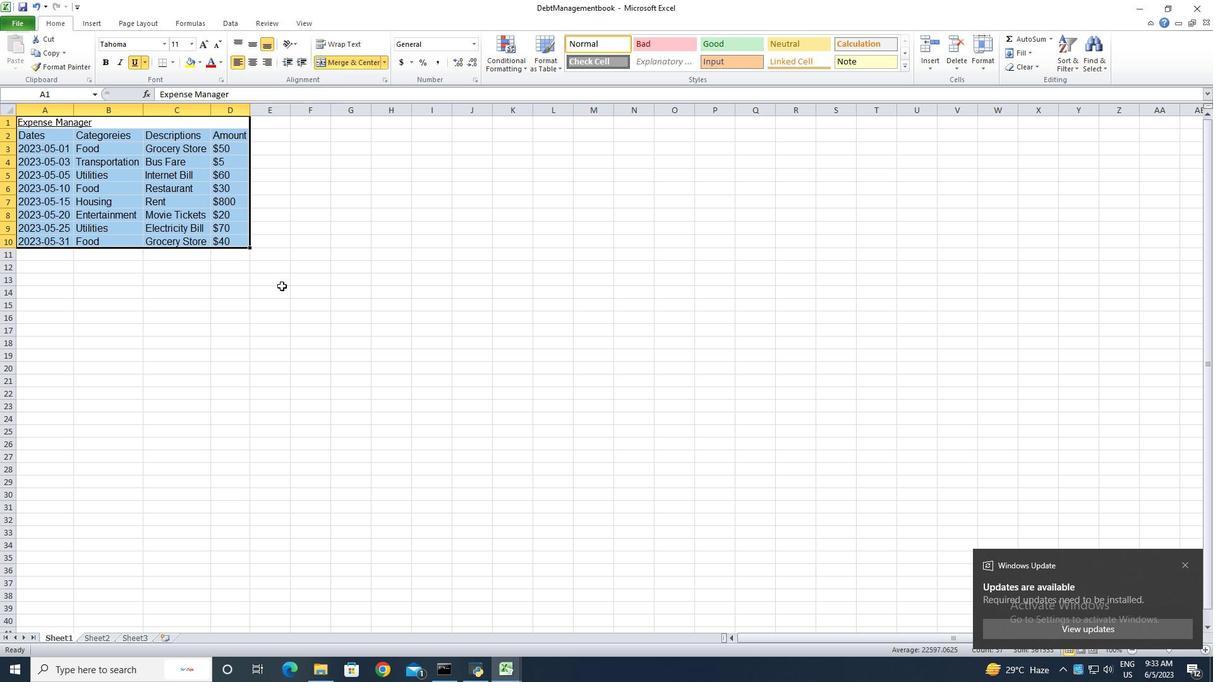 
Action: Mouse pressed left at (275, 286)
Screenshot: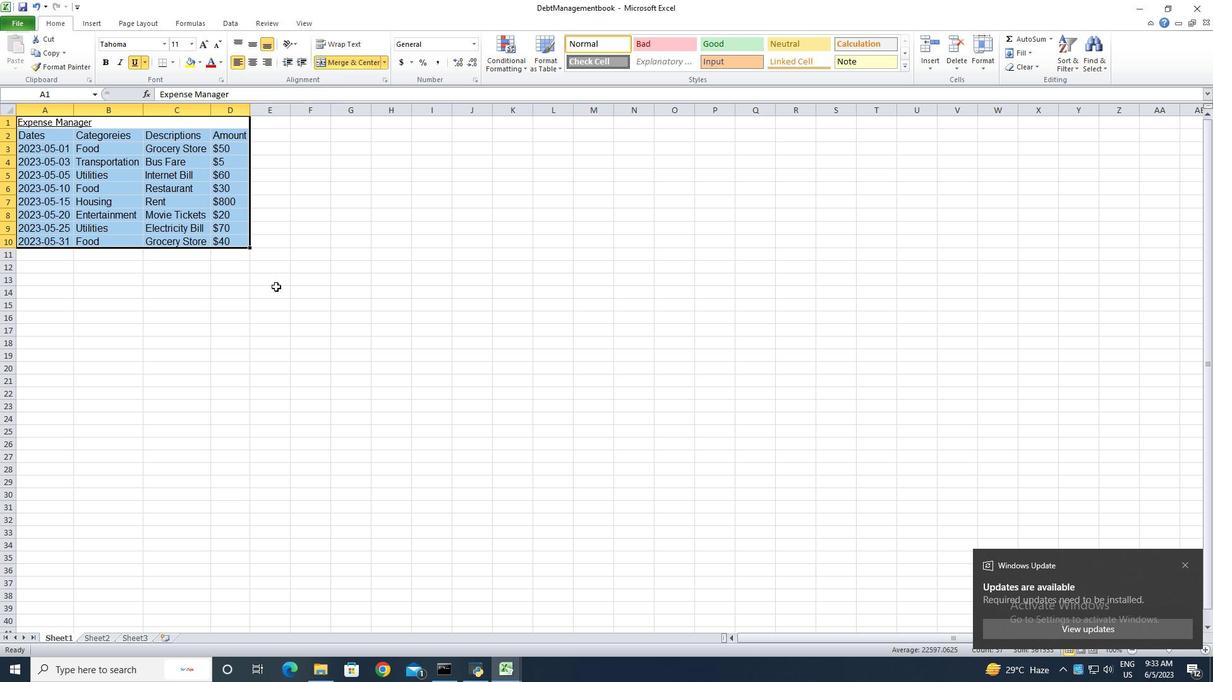 
Action: Key pressed ctrl+S<'\x13'><'\x13'><'\x13'><'\x13'><'\x13'><'\x13'><'\x13'><'\x13'><'\x13'>
Screenshot: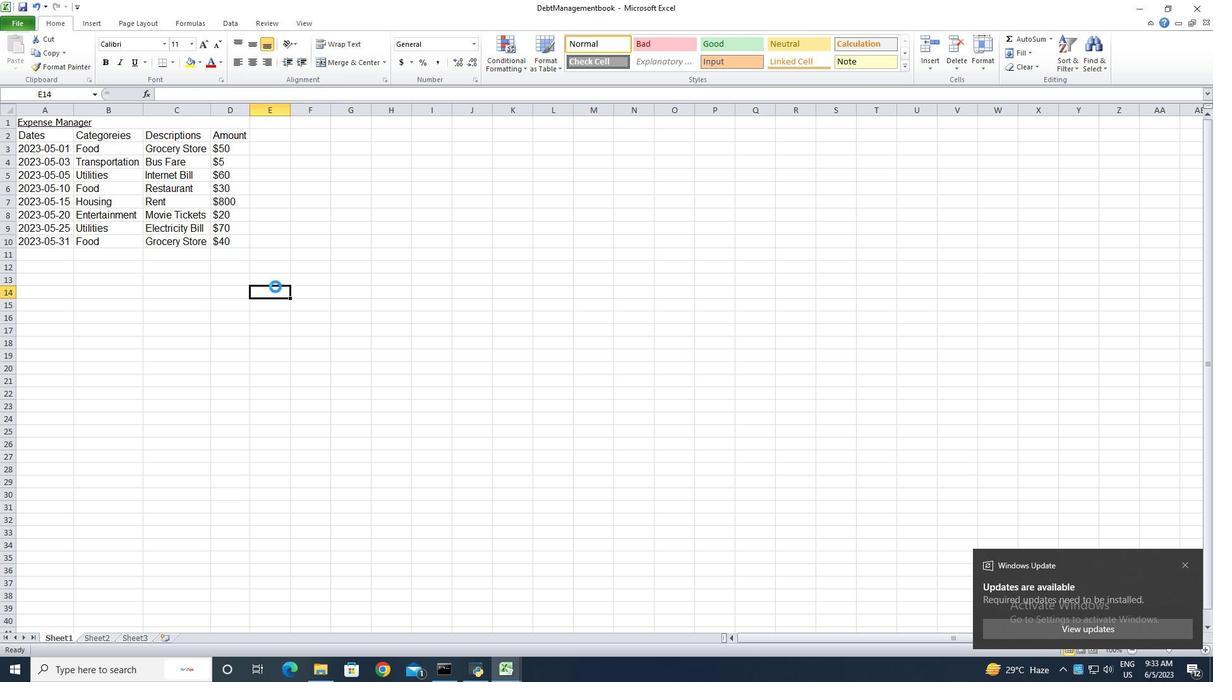 
